 Task: Create a due date automation trigger when advanced on, on the wednesday of the week a card is due add dates not due today at 11:00 AM.
Action: Mouse moved to (1042, 84)
Screenshot: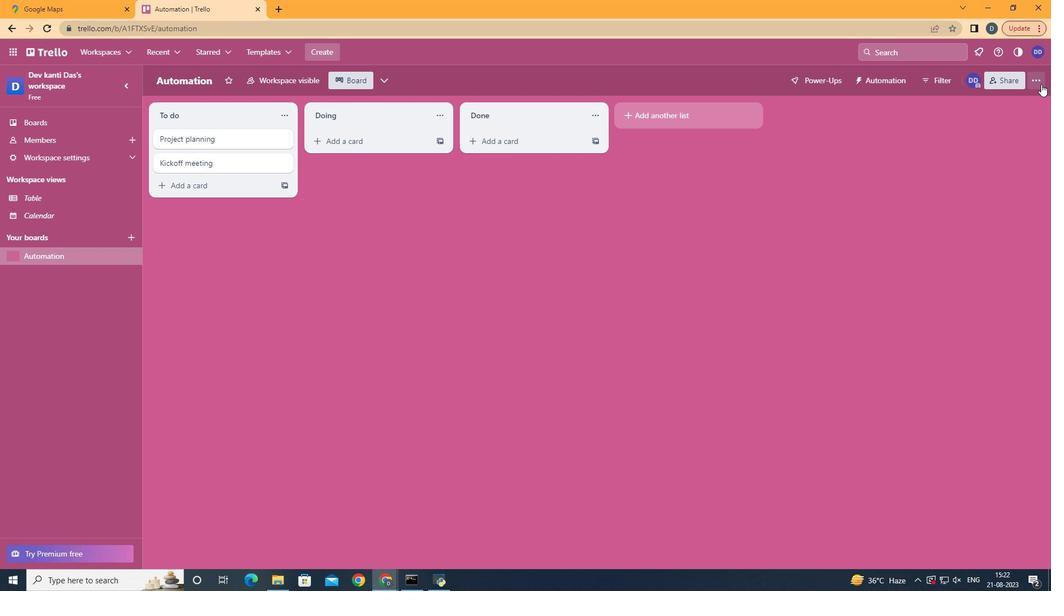 
Action: Mouse pressed left at (1042, 84)
Screenshot: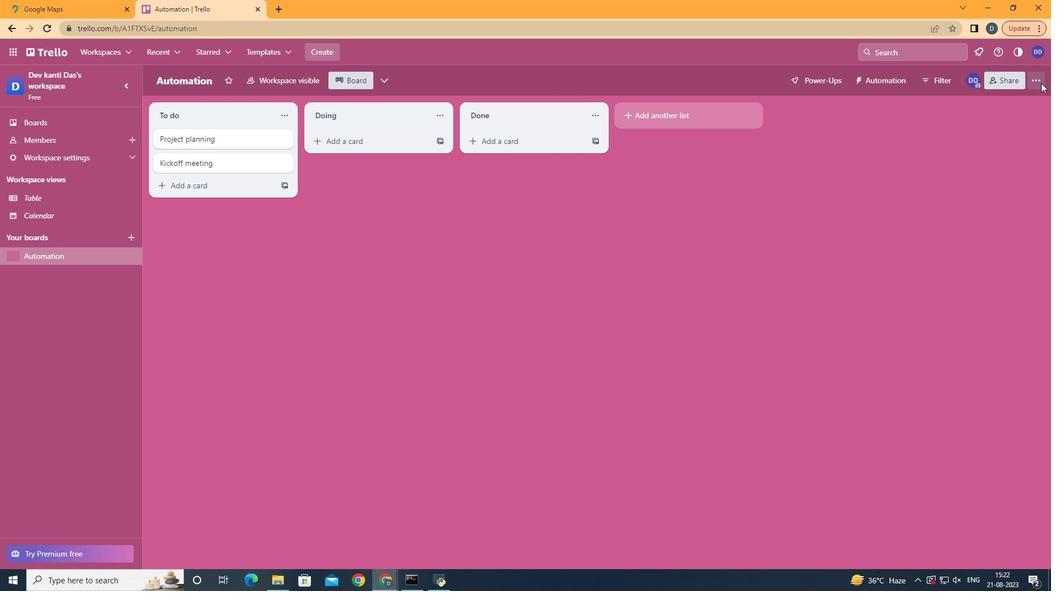
Action: Mouse moved to (909, 239)
Screenshot: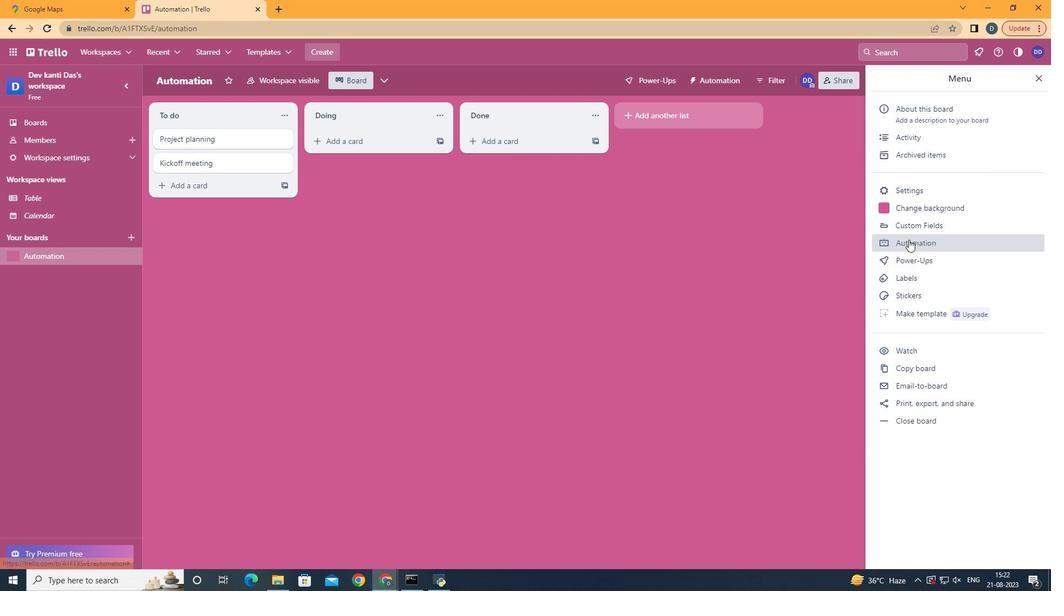 
Action: Mouse pressed left at (909, 239)
Screenshot: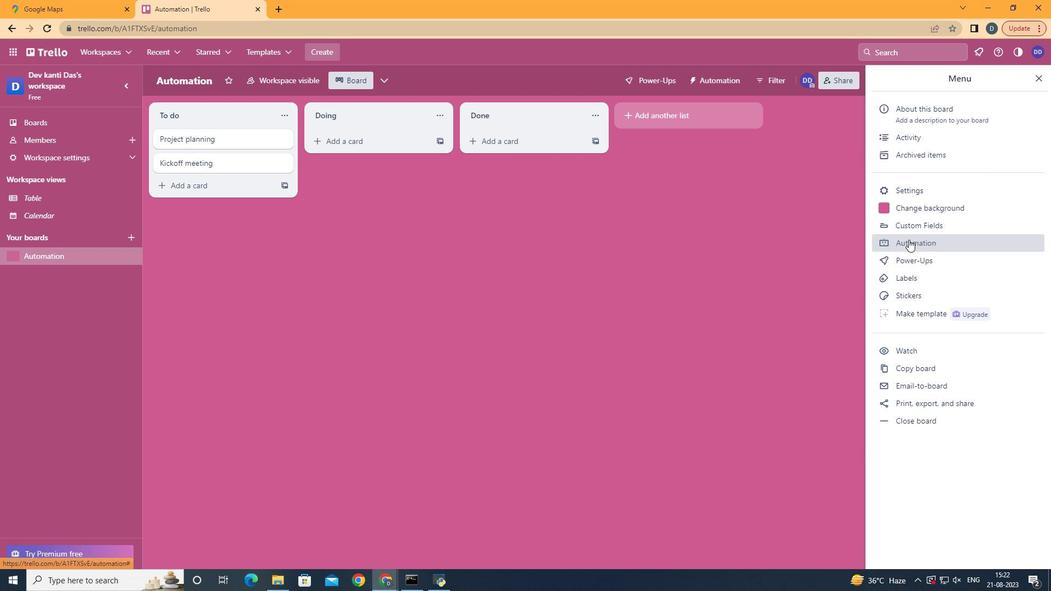 
Action: Mouse moved to (202, 218)
Screenshot: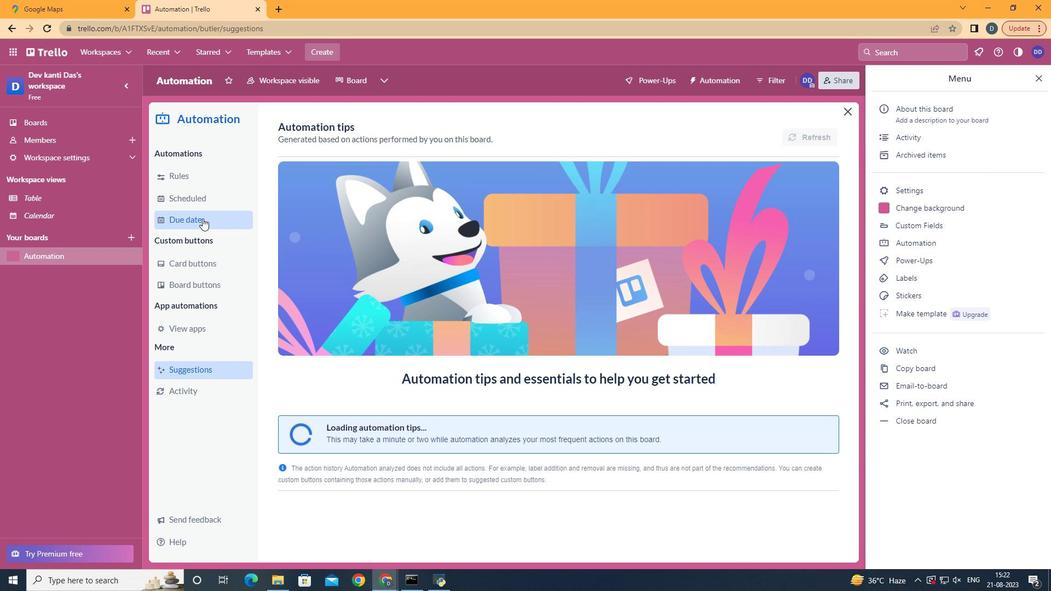 
Action: Mouse pressed left at (202, 218)
Screenshot: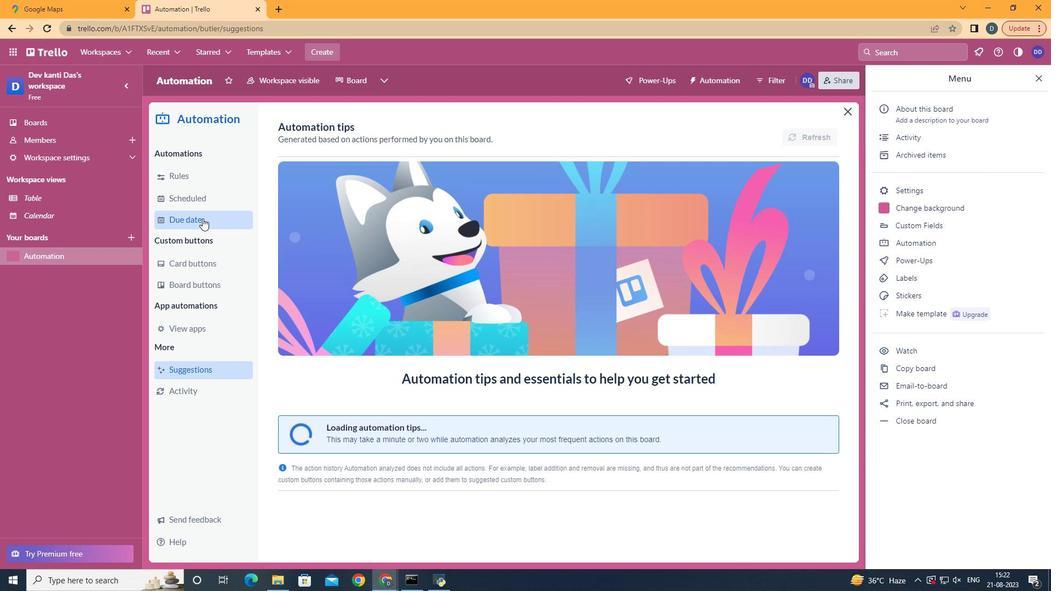 
Action: Mouse moved to (764, 129)
Screenshot: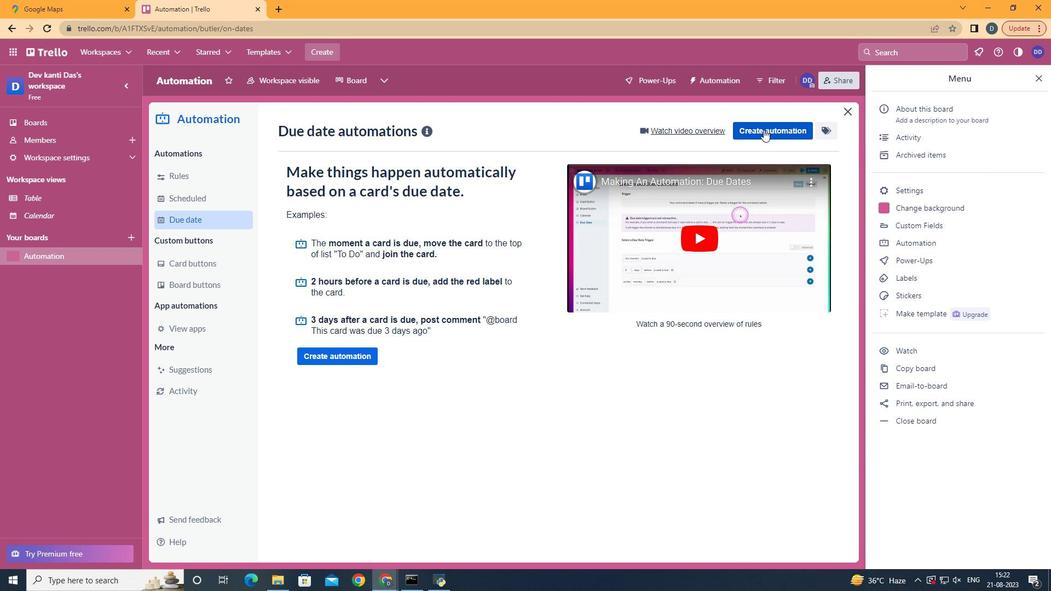 
Action: Mouse pressed left at (764, 129)
Screenshot: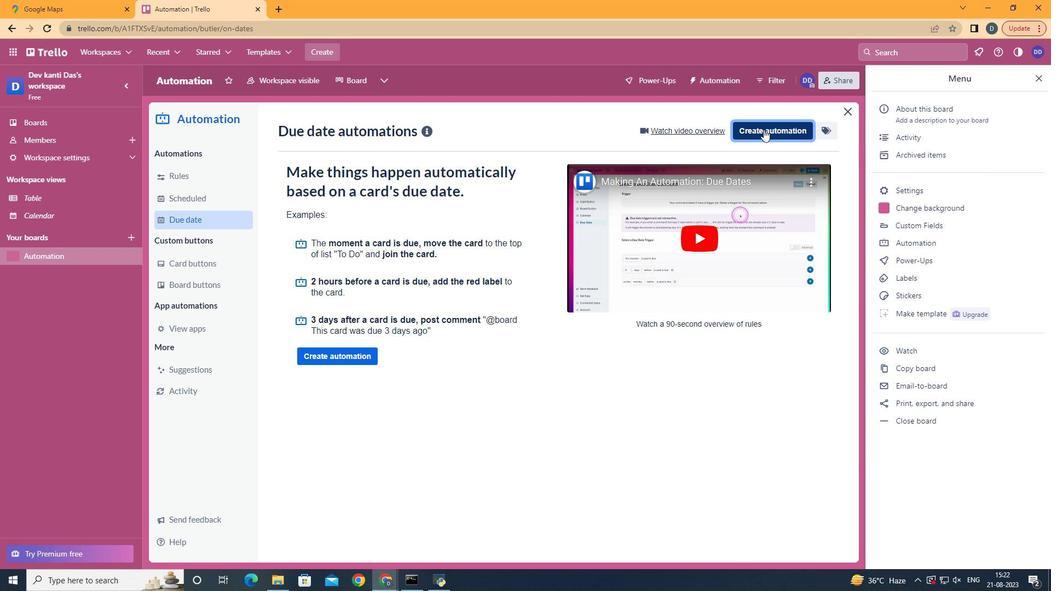 
Action: Mouse moved to (575, 236)
Screenshot: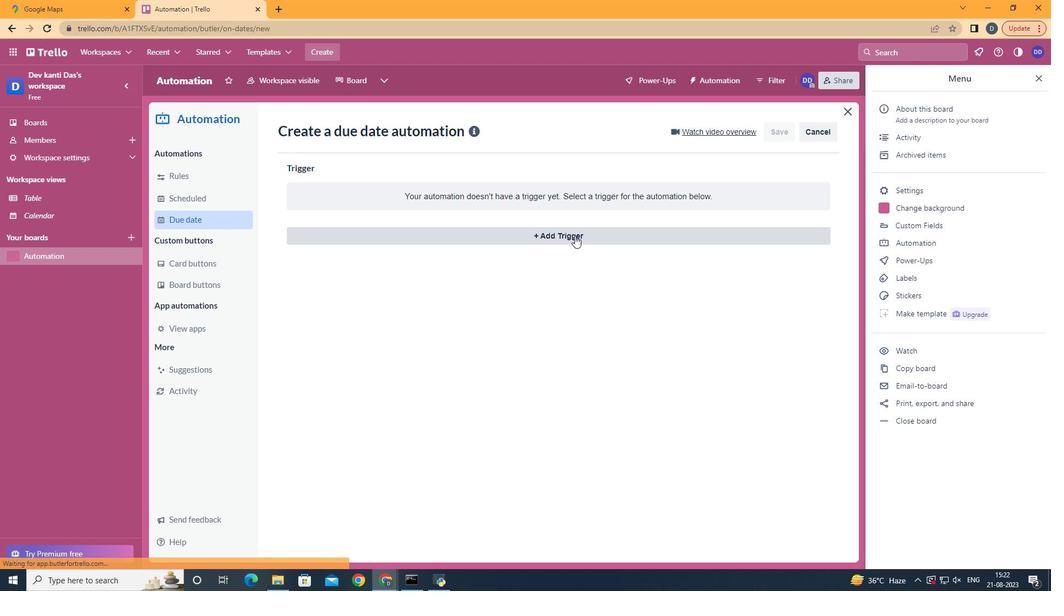 
Action: Mouse pressed left at (575, 236)
Screenshot: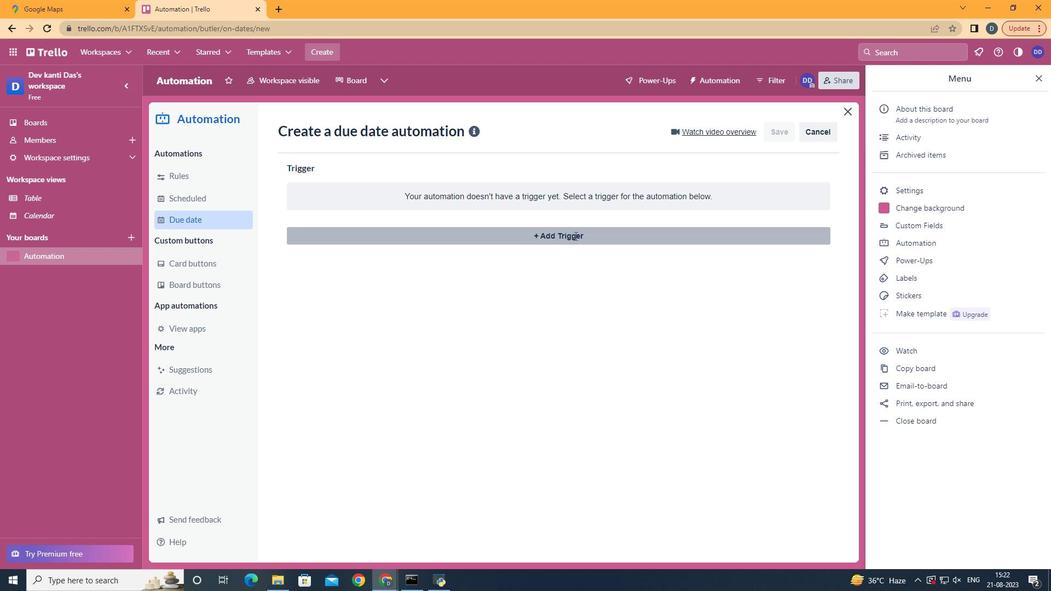 
Action: Mouse moved to (352, 335)
Screenshot: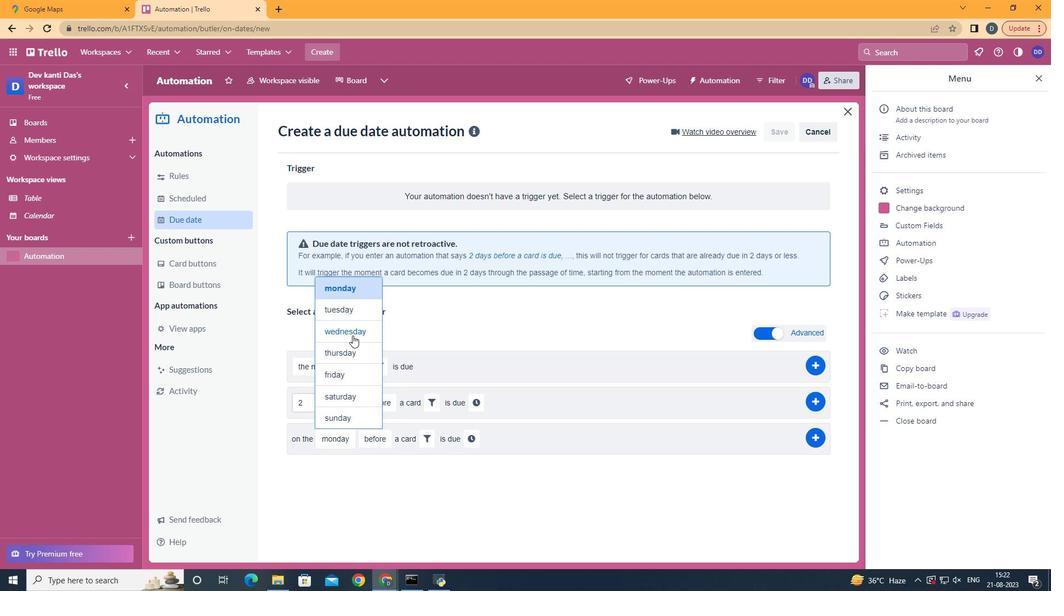 
Action: Mouse pressed left at (352, 335)
Screenshot: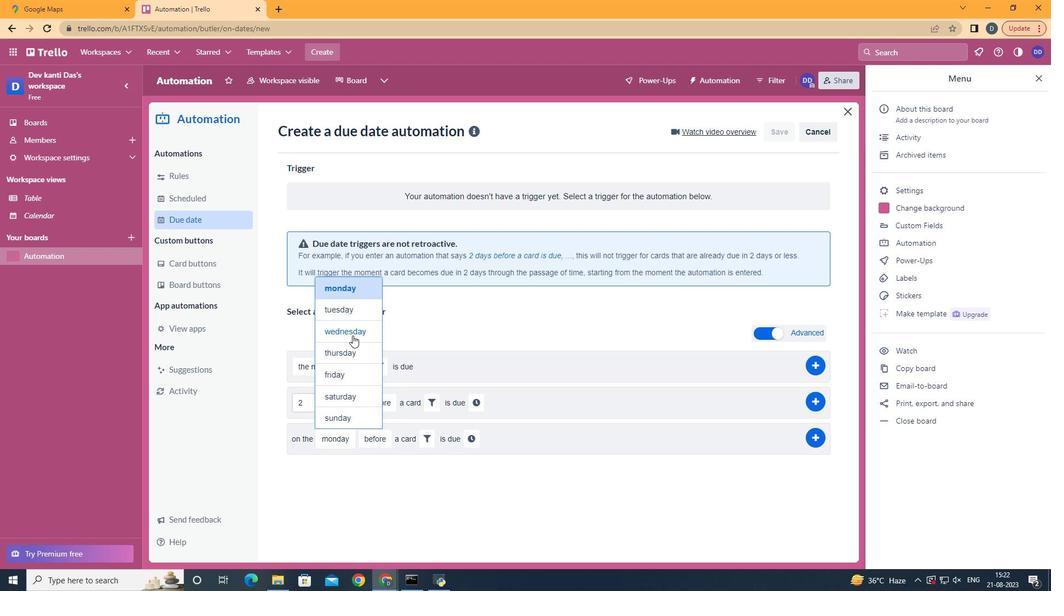 
Action: Mouse moved to (410, 498)
Screenshot: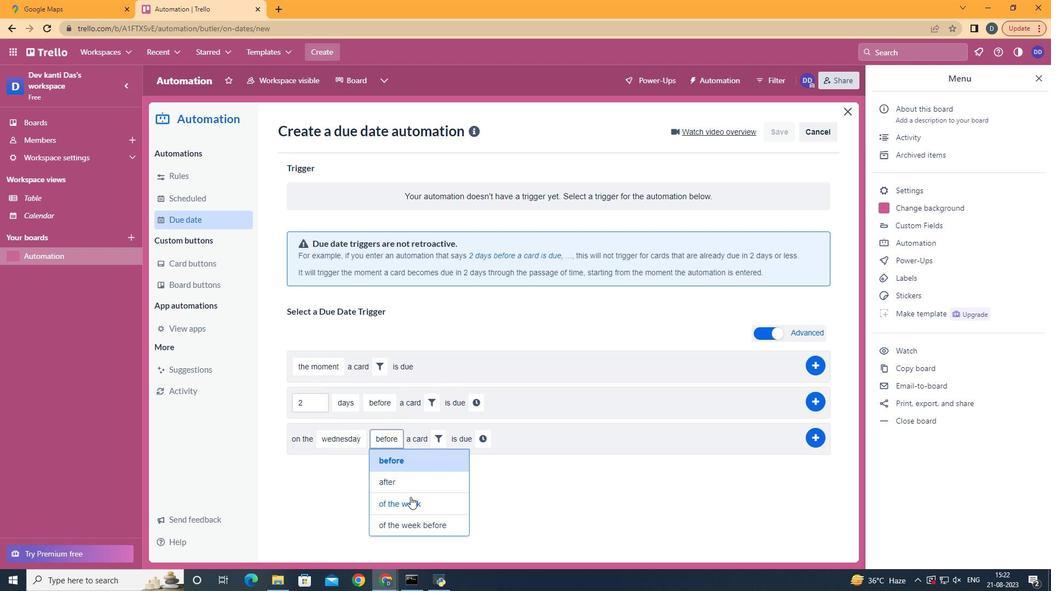 
Action: Mouse pressed left at (410, 498)
Screenshot: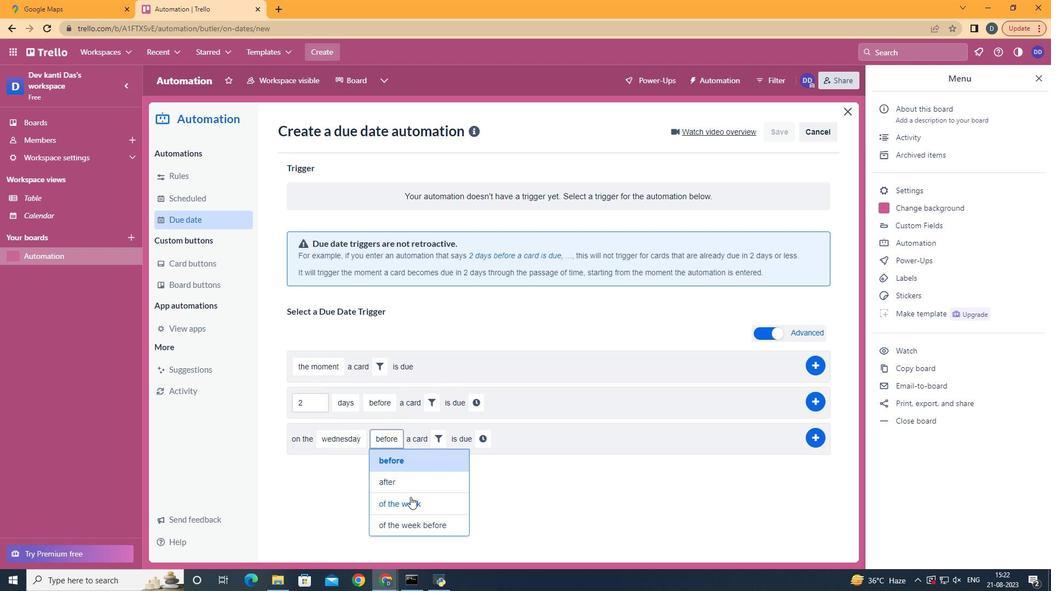 
Action: Mouse moved to (456, 440)
Screenshot: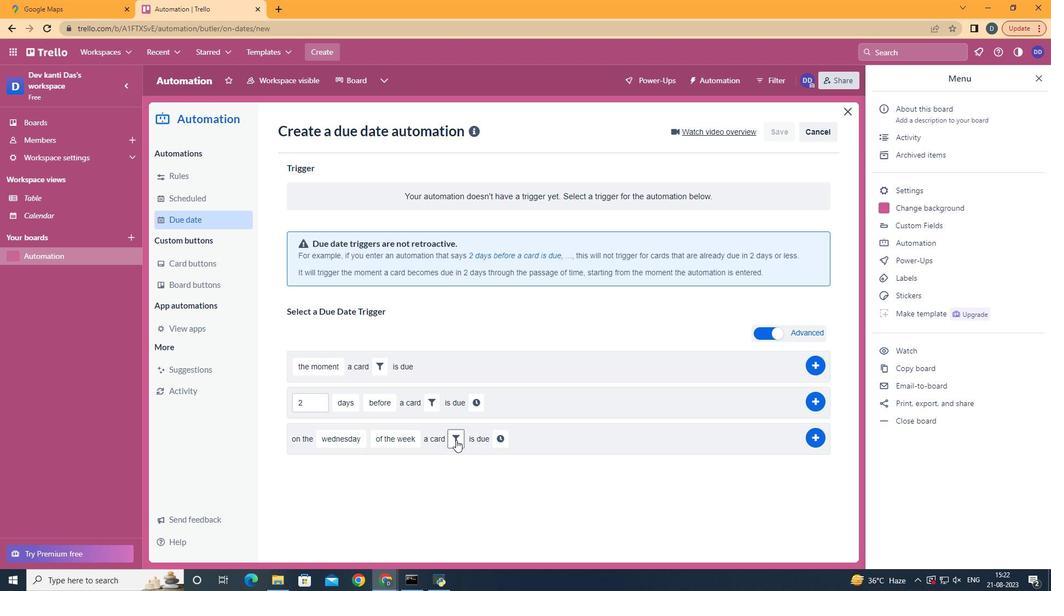 
Action: Mouse pressed left at (456, 440)
Screenshot: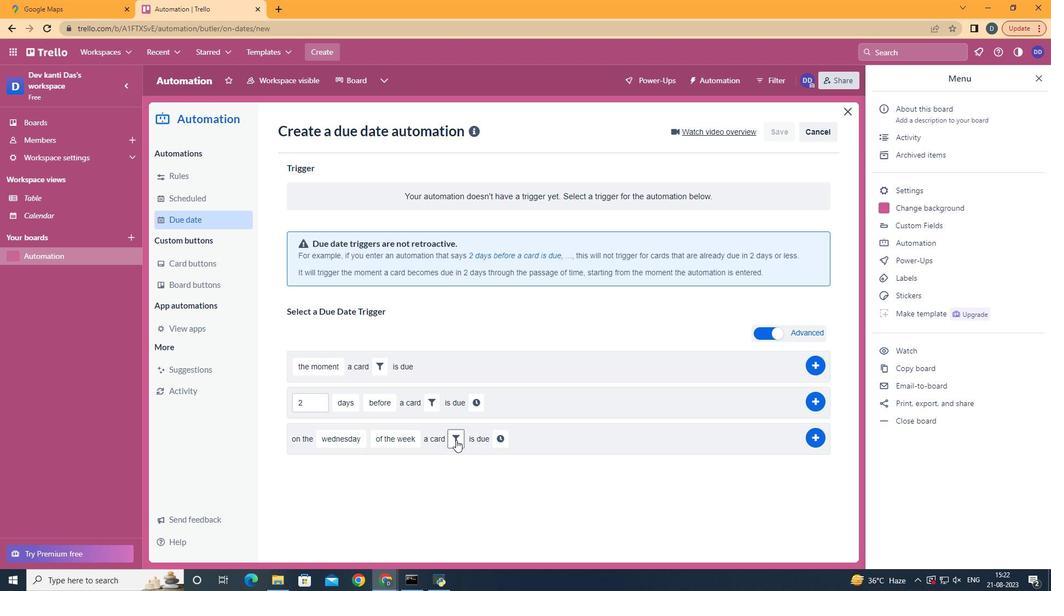 
Action: Mouse moved to (513, 473)
Screenshot: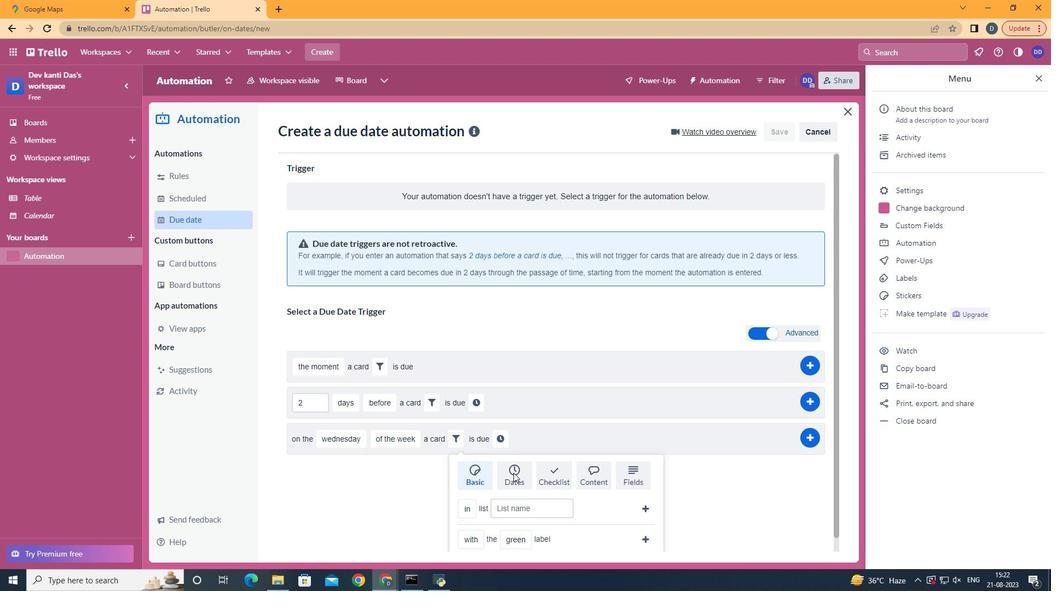 
Action: Mouse pressed left at (513, 473)
Screenshot: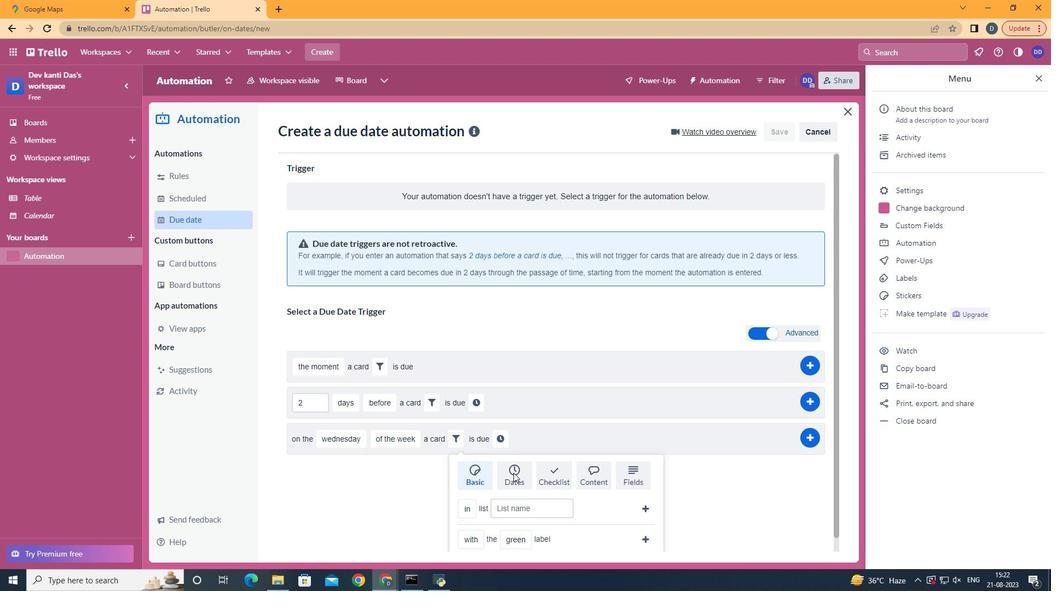 
Action: Mouse moved to (519, 471)
Screenshot: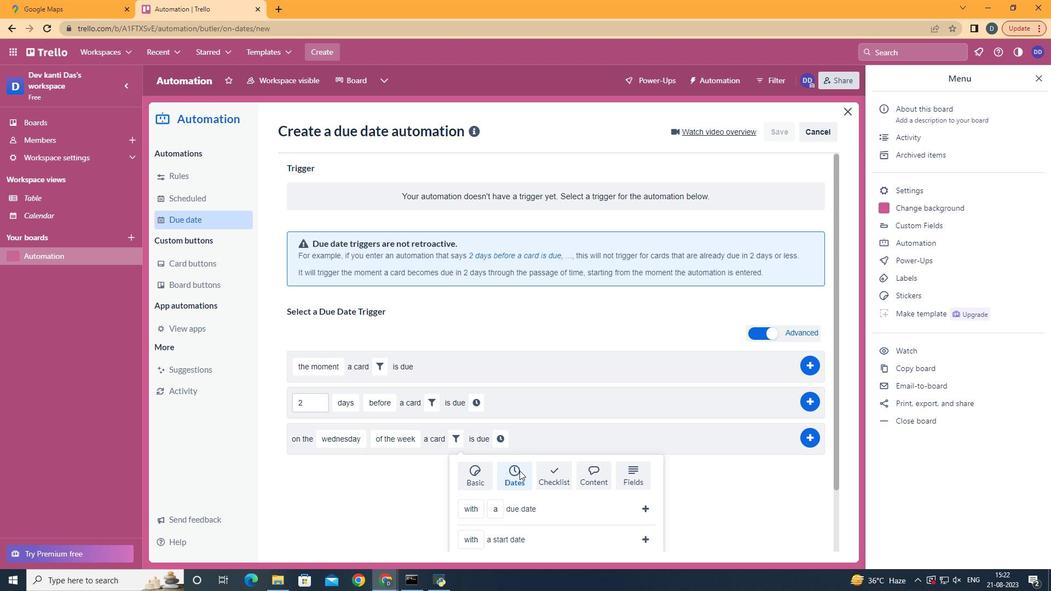 
Action: Mouse scrolled (519, 470) with delta (0, 0)
Screenshot: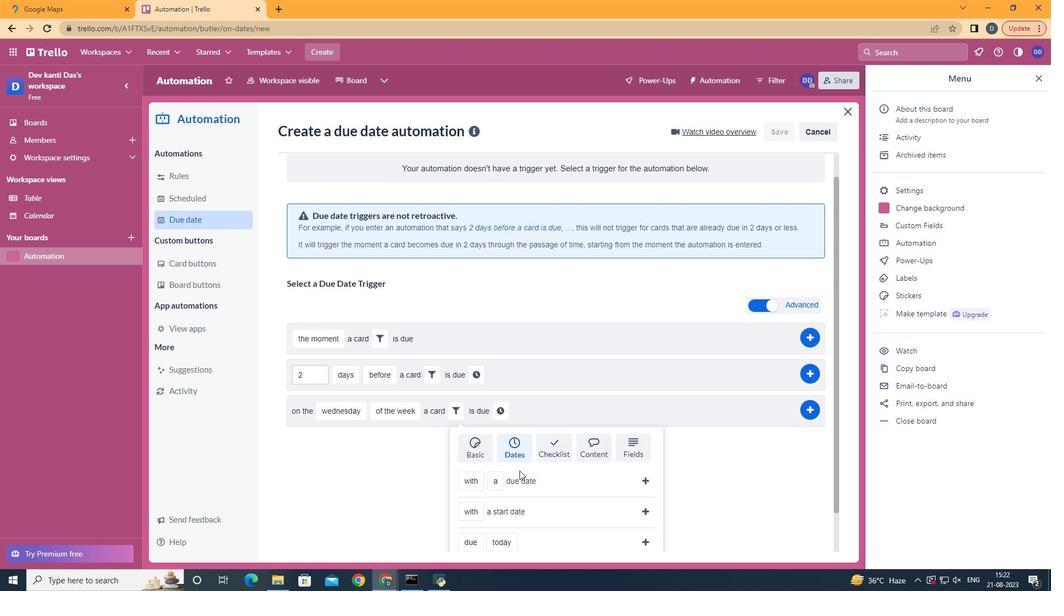 
Action: Mouse moved to (520, 470)
Screenshot: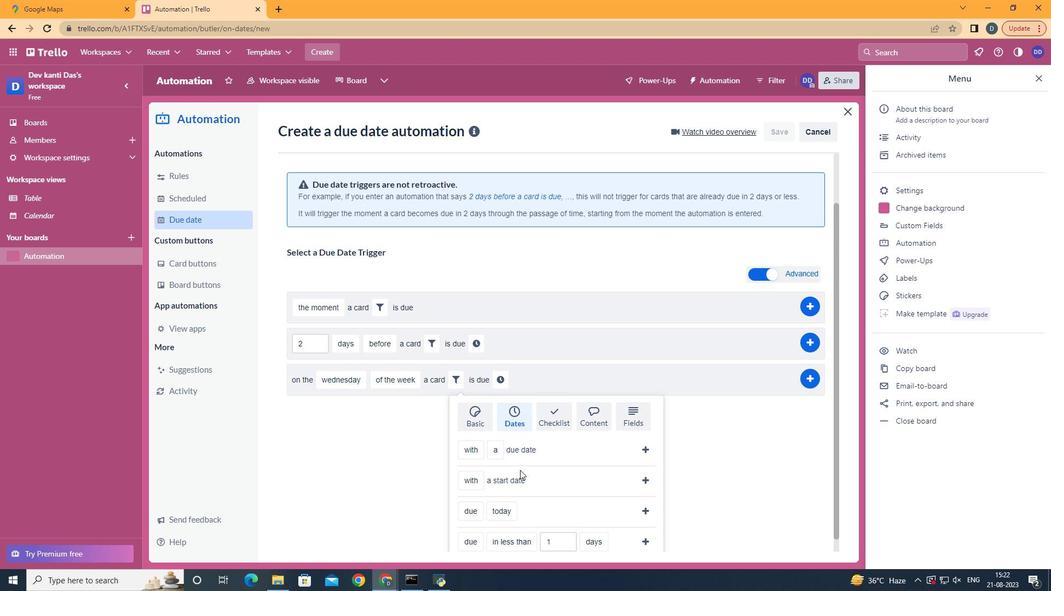 
Action: Mouse scrolled (520, 470) with delta (0, 0)
Screenshot: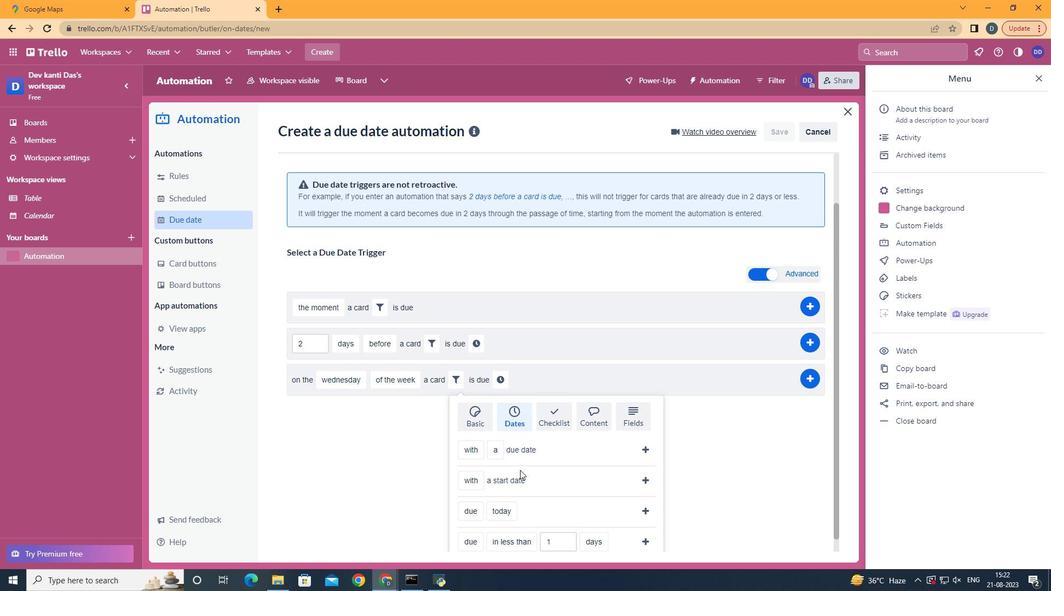 
Action: Mouse scrolled (520, 470) with delta (0, 0)
Screenshot: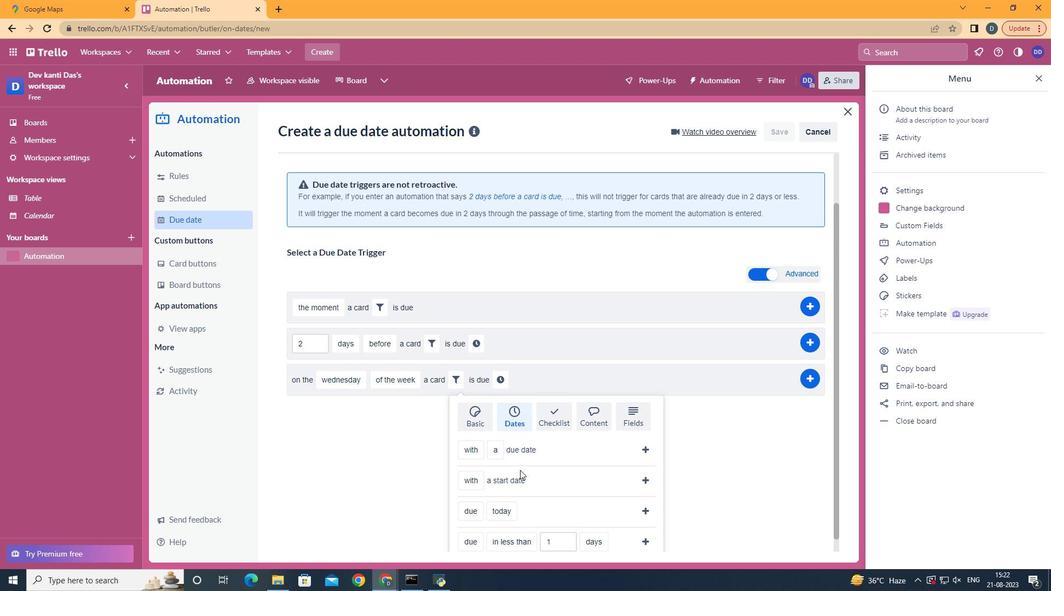 
Action: Mouse scrolled (520, 470) with delta (0, 0)
Screenshot: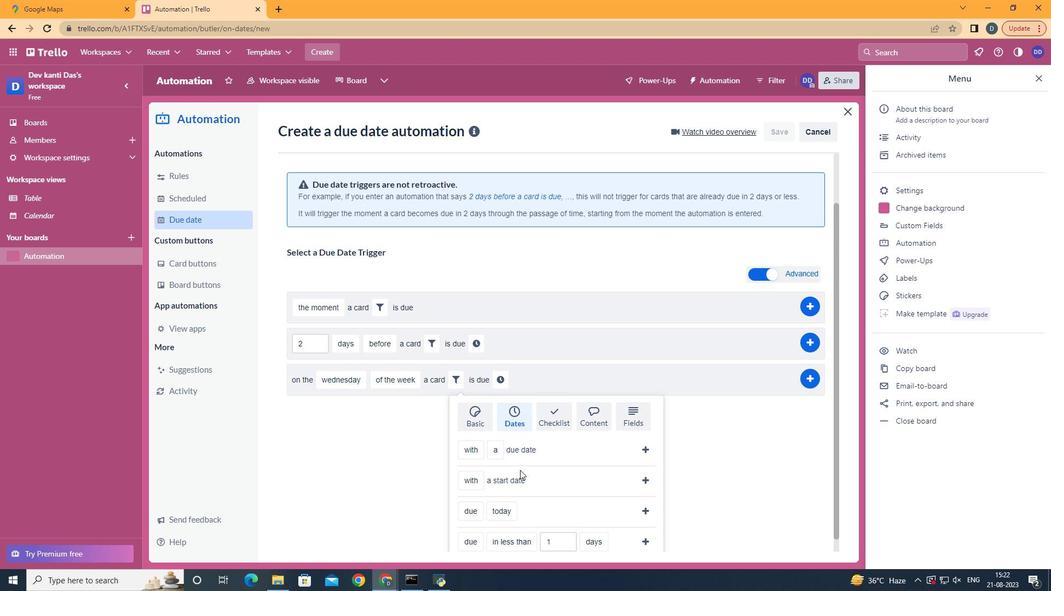 
Action: Mouse moved to (475, 435)
Screenshot: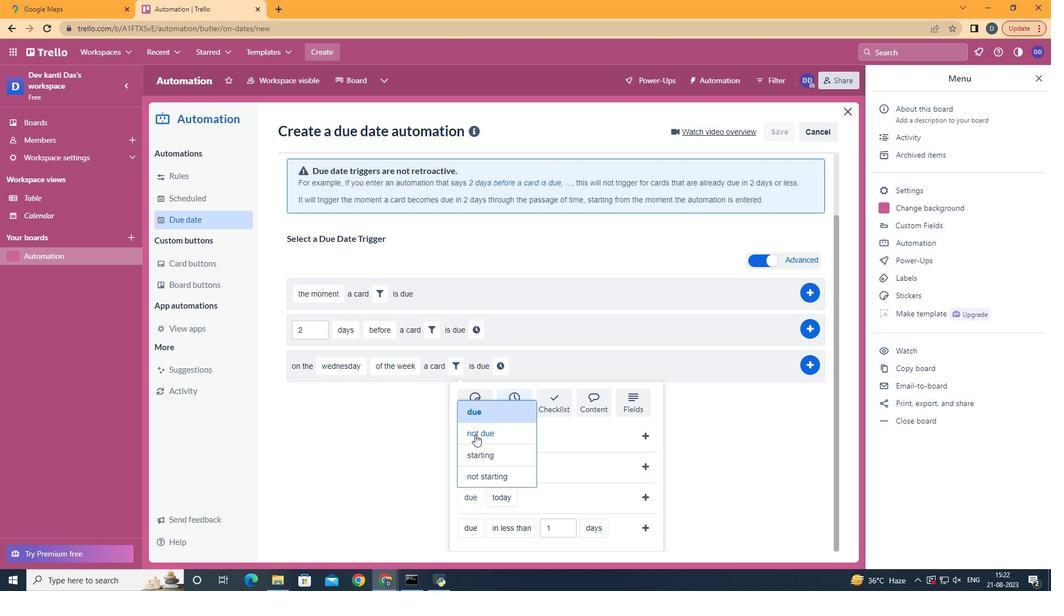 
Action: Mouse pressed left at (475, 435)
Screenshot: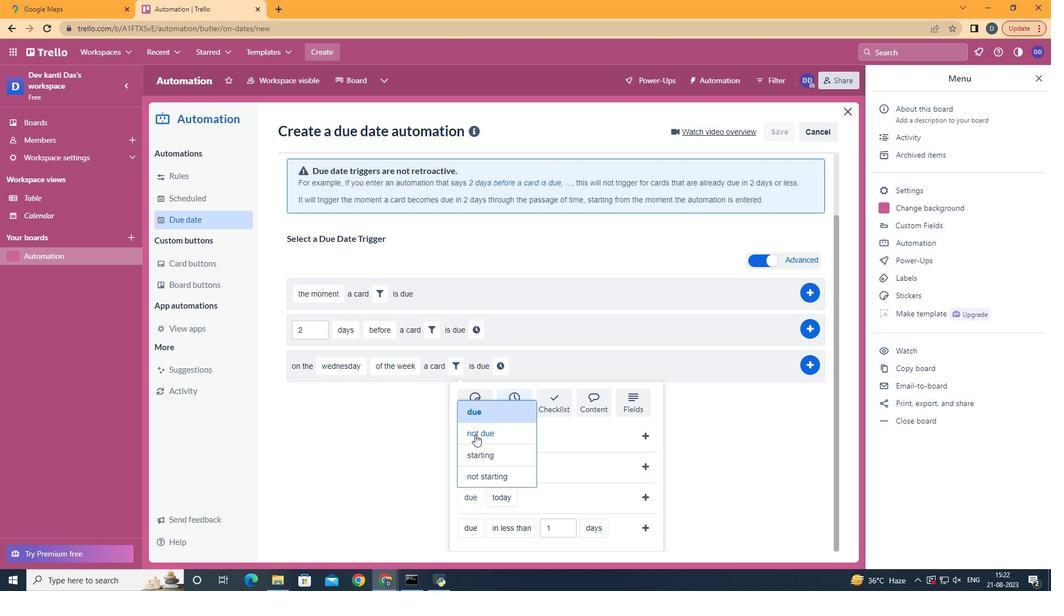 
Action: Mouse moved to (640, 490)
Screenshot: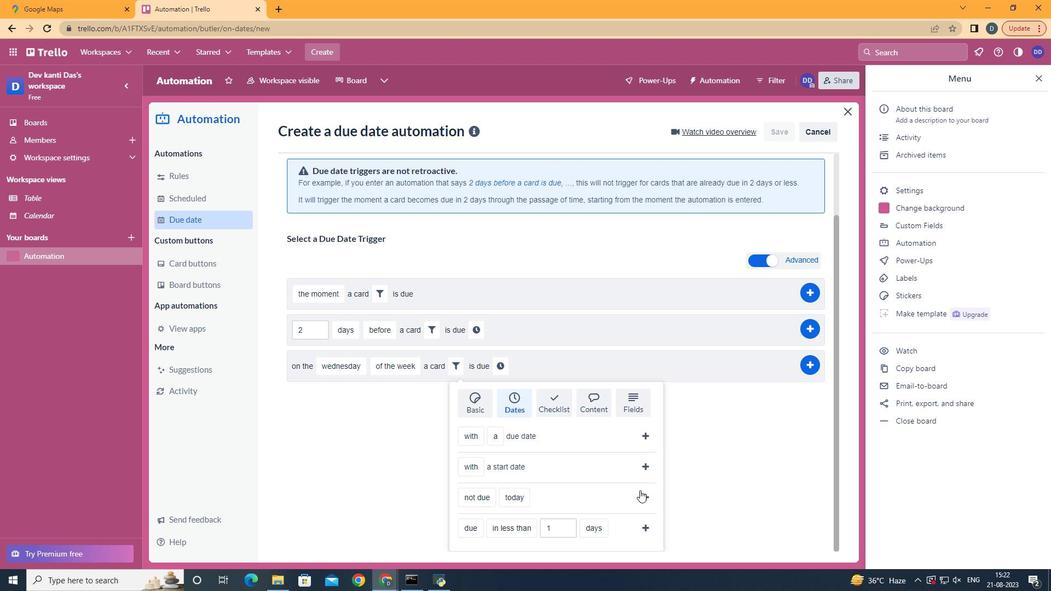
Action: Mouse pressed left at (640, 490)
Screenshot: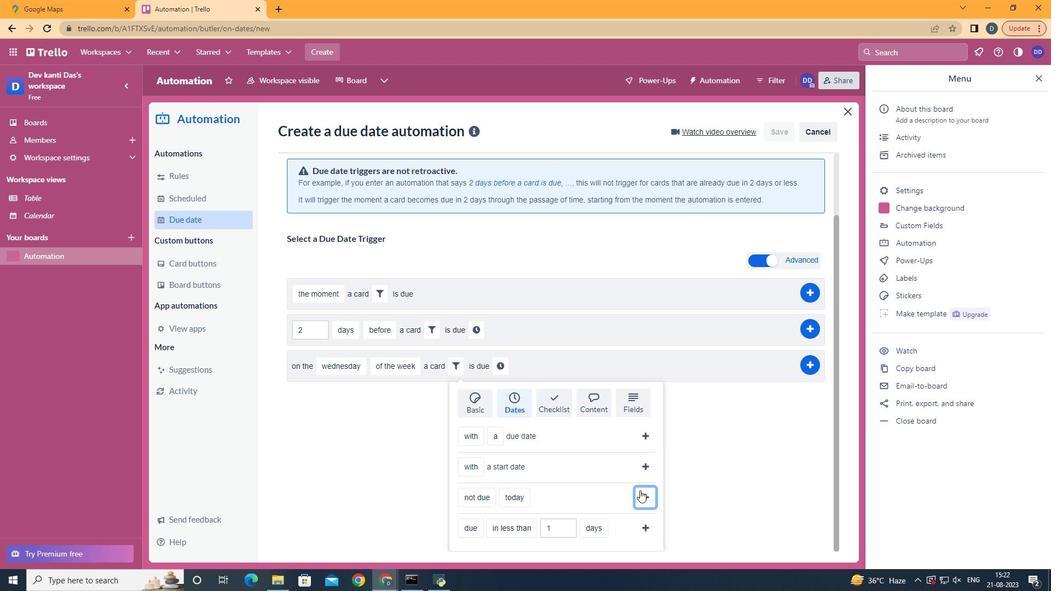 
Action: Mouse moved to (571, 437)
Screenshot: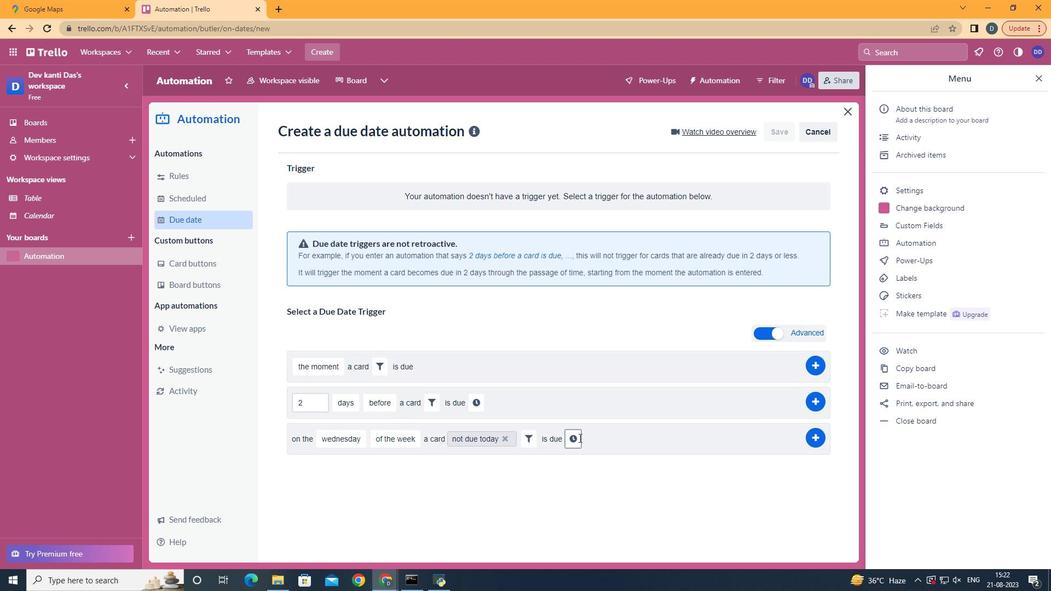 
Action: Mouse pressed left at (571, 437)
Screenshot: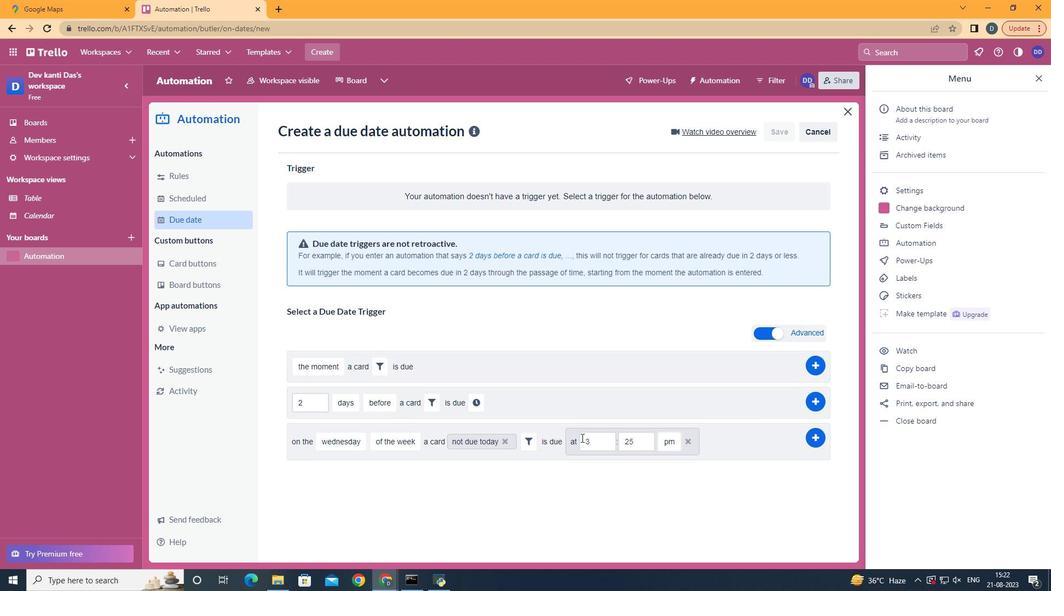 
Action: Mouse moved to (594, 441)
Screenshot: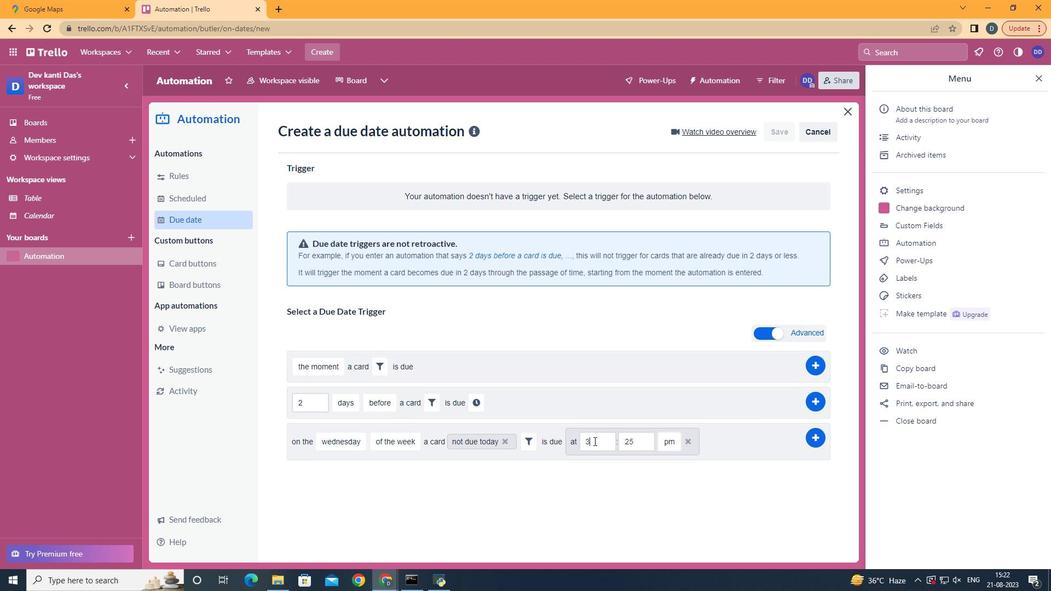 
Action: Mouse pressed left at (594, 441)
Screenshot: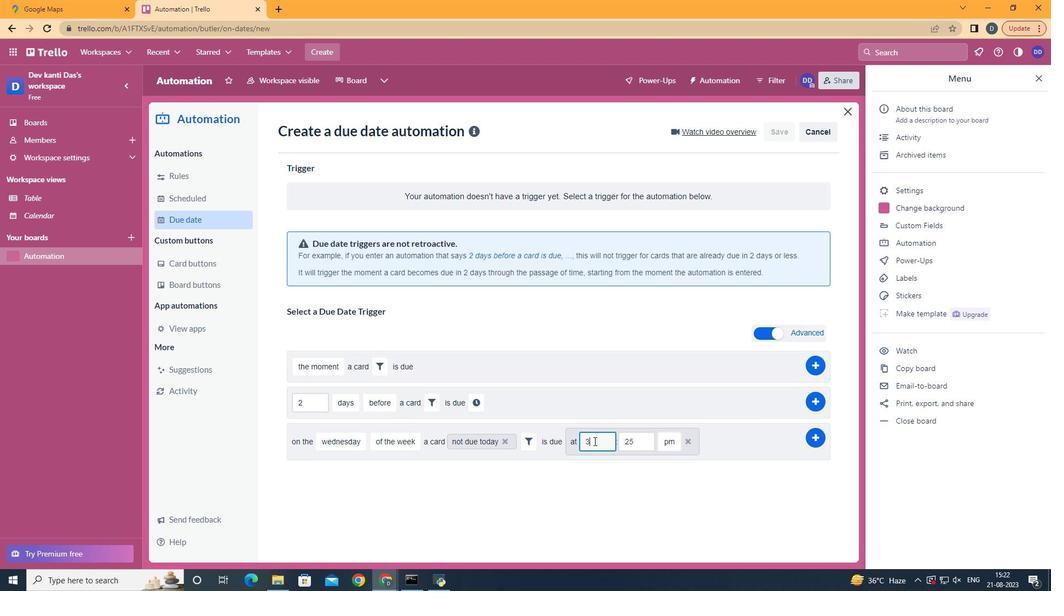 
Action: Key pressed <Key.backspace>11
Screenshot: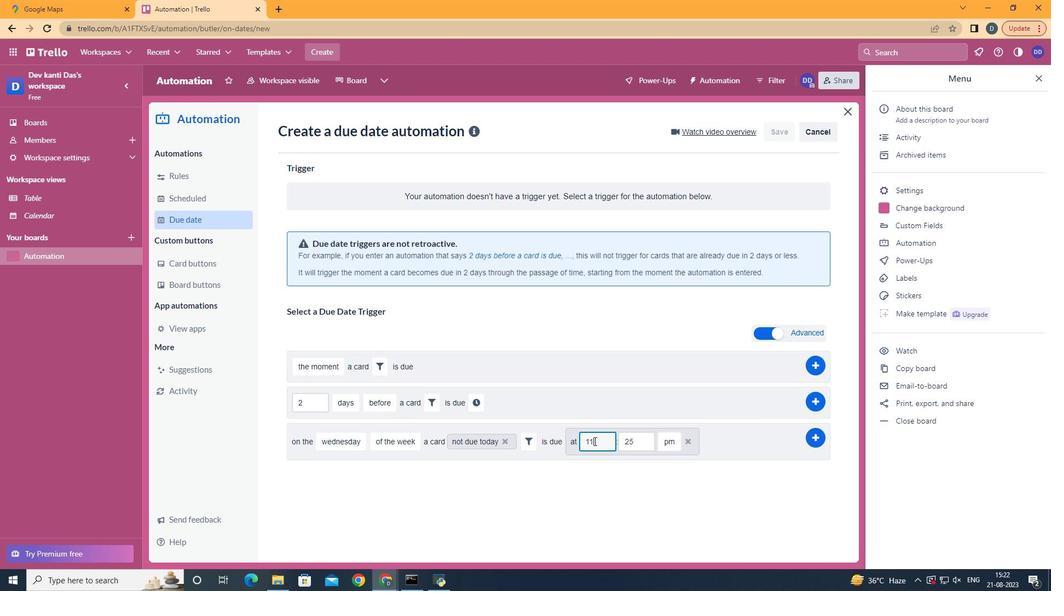 
Action: Mouse moved to (639, 440)
Screenshot: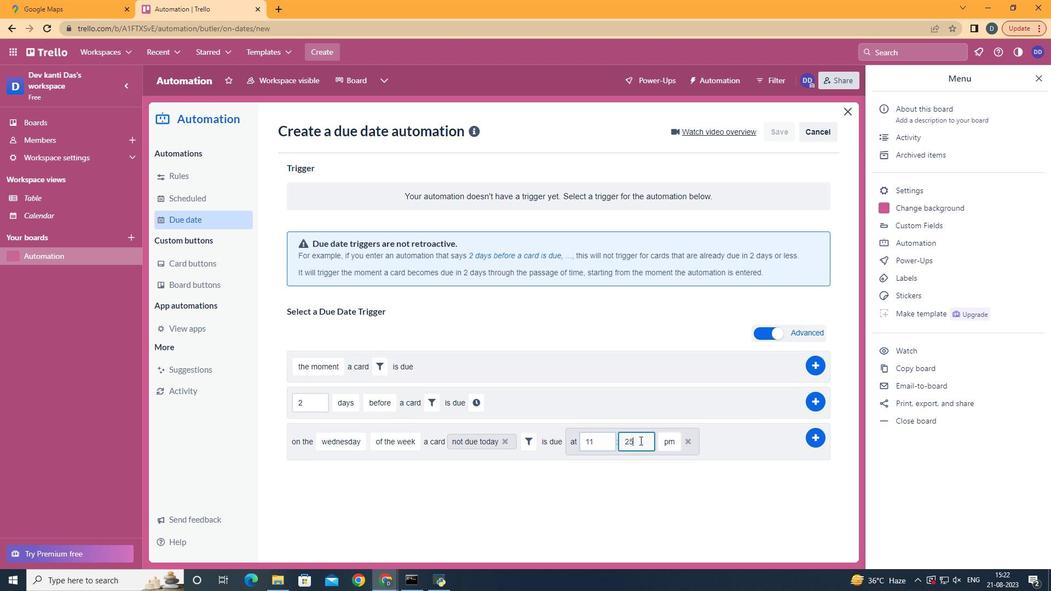 
Action: Mouse pressed left at (639, 440)
Screenshot: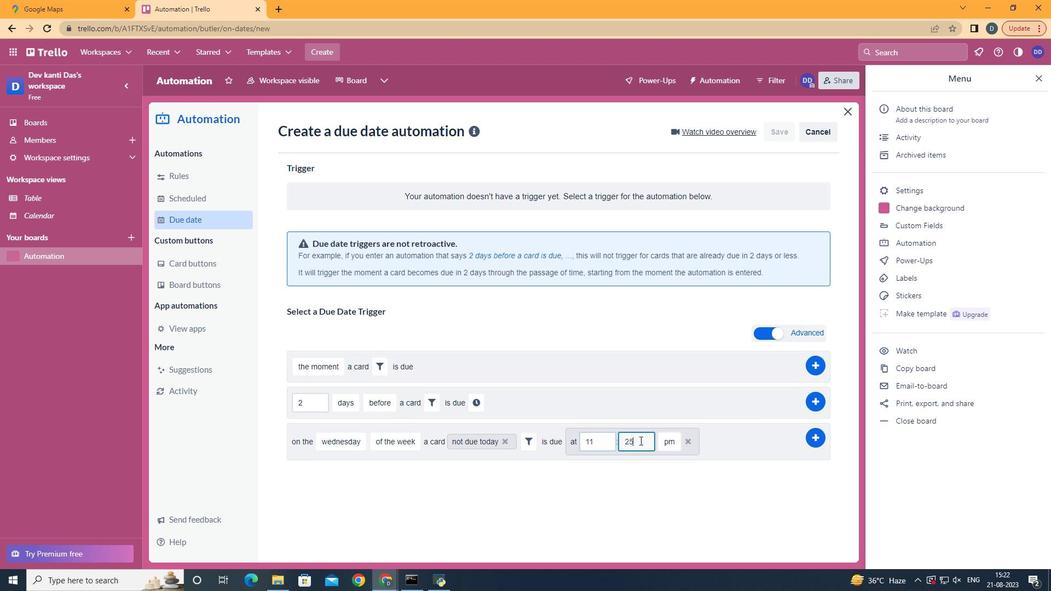 
Action: Mouse moved to (640, 441)
Screenshot: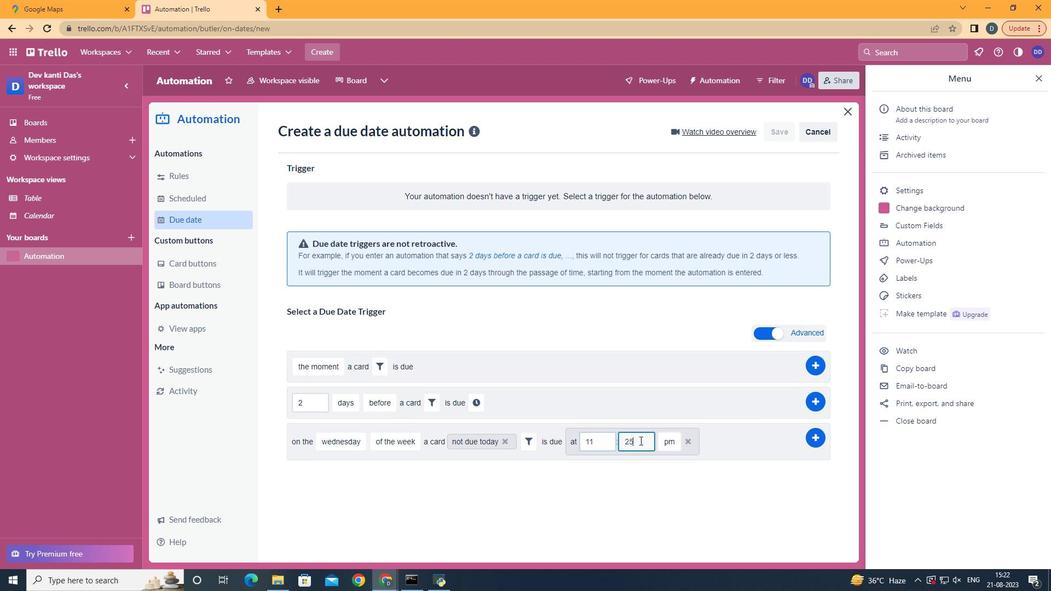 
Action: Key pressed <Key.backspace><Key.backspace>00
Screenshot: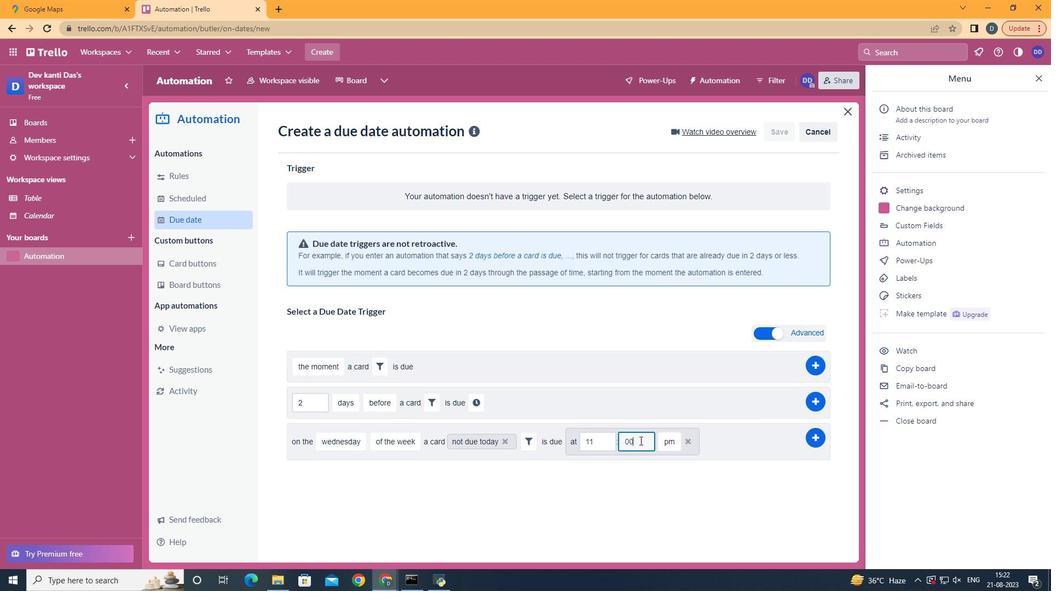 
Action: Mouse moved to (667, 464)
Screenshot: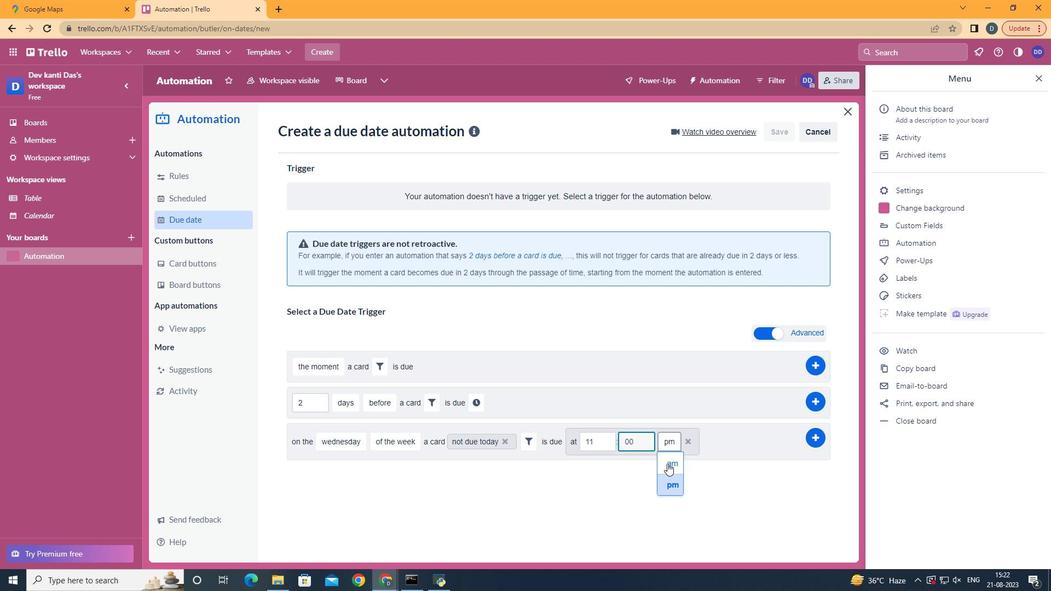 
Action: Mouse pressed left at (667, 464)
Screenshot: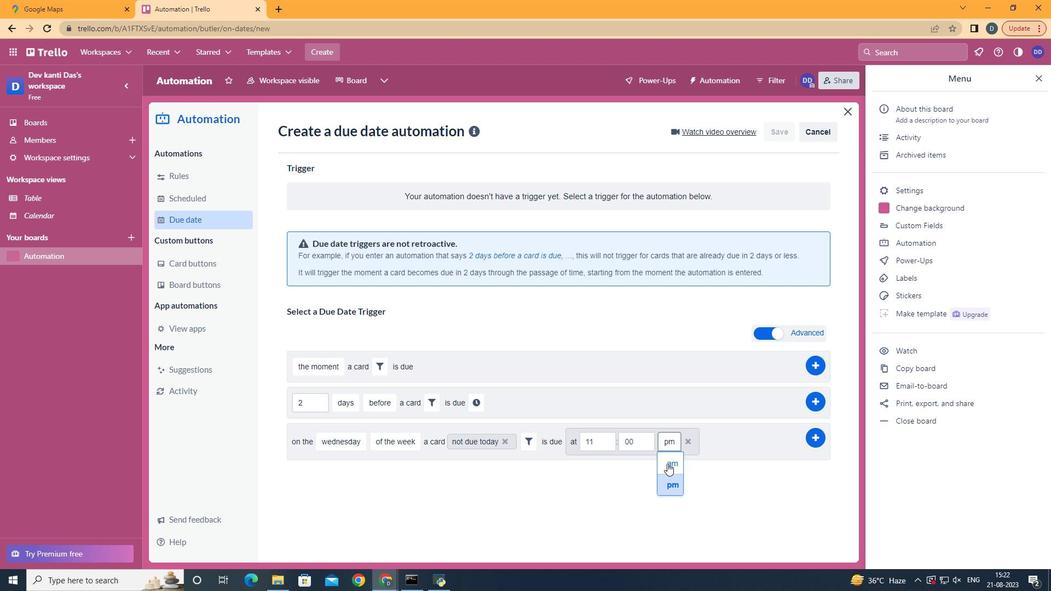 
Action: Mouse moved to (819, 438)
Screenshot: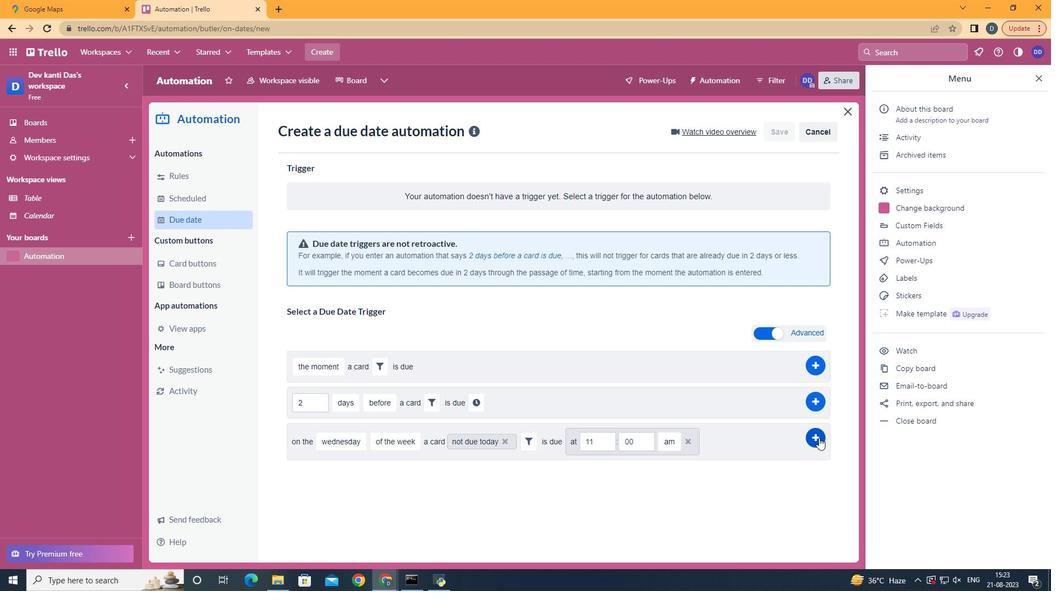 
Action: Mouse pressed left at (819, 438)
Screenshot: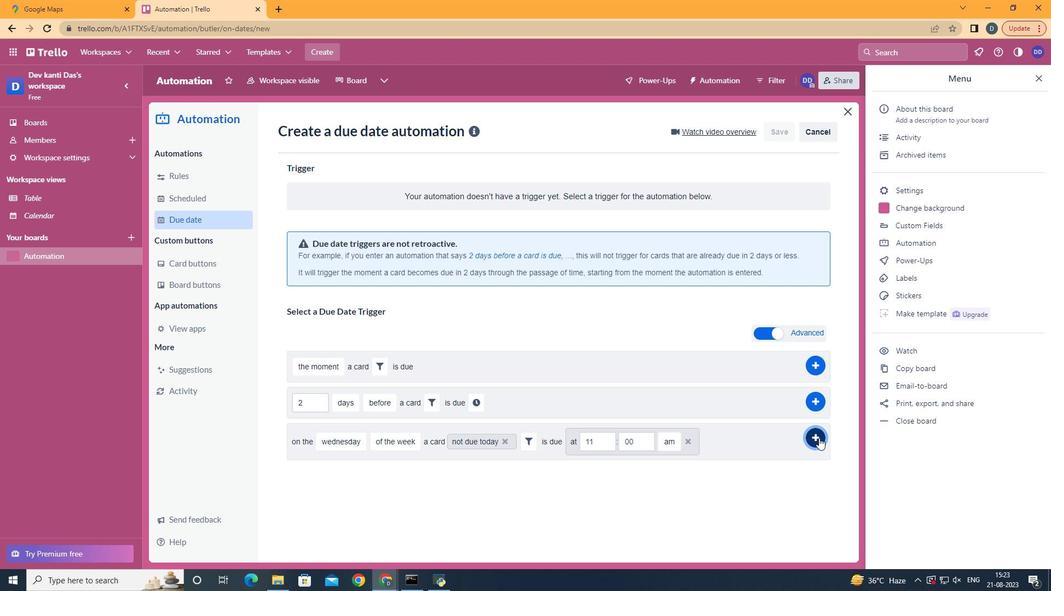 
